 Task: Use GitHub's "Contributions" for activity statistics.
Action: Mouse moved to (994, 57)
Screenshot: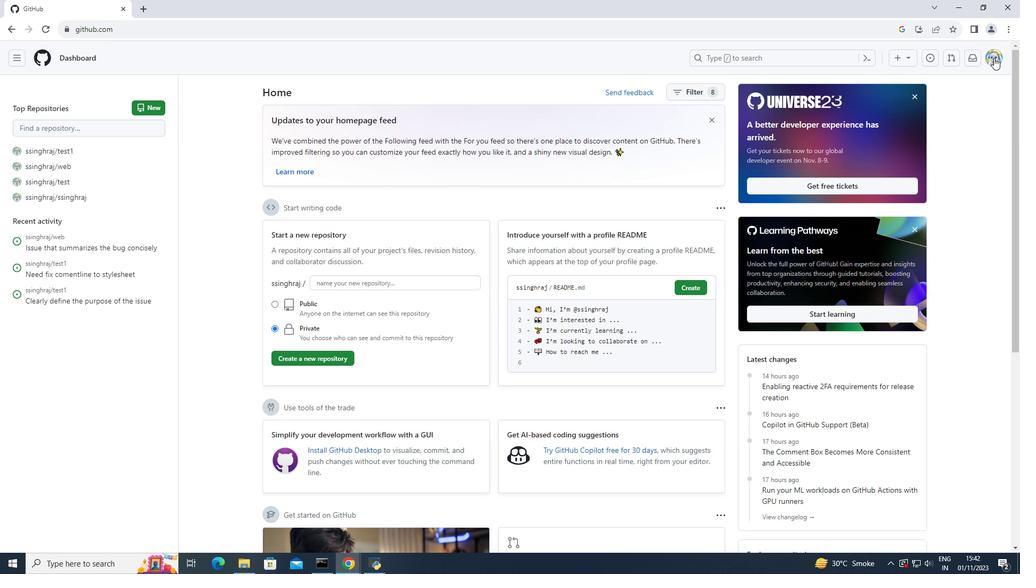 
Action: Mouse pressed left at (994, 57)
Screenshot: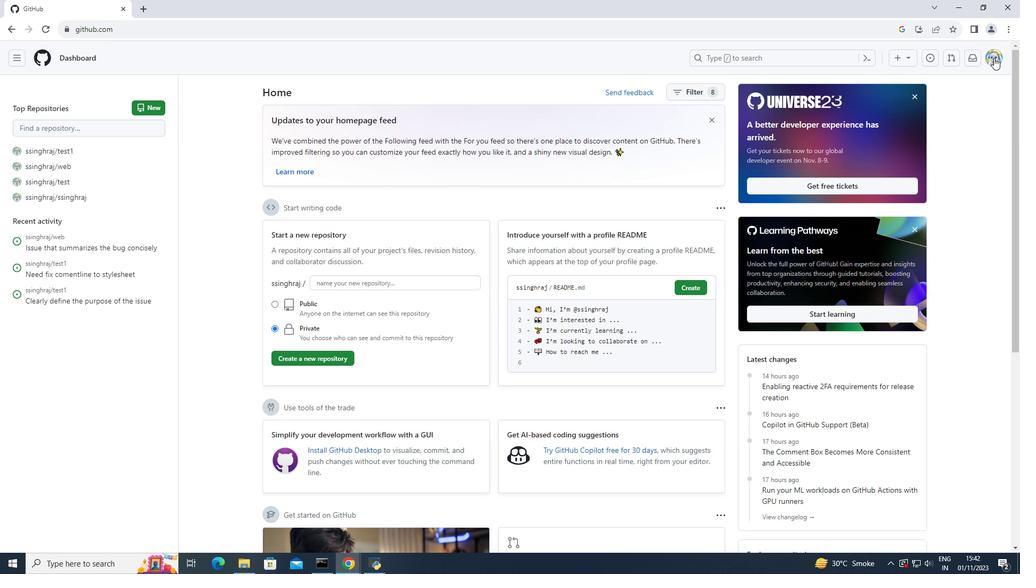 
Action: Mouse moved to (911, 105)
Screenshot: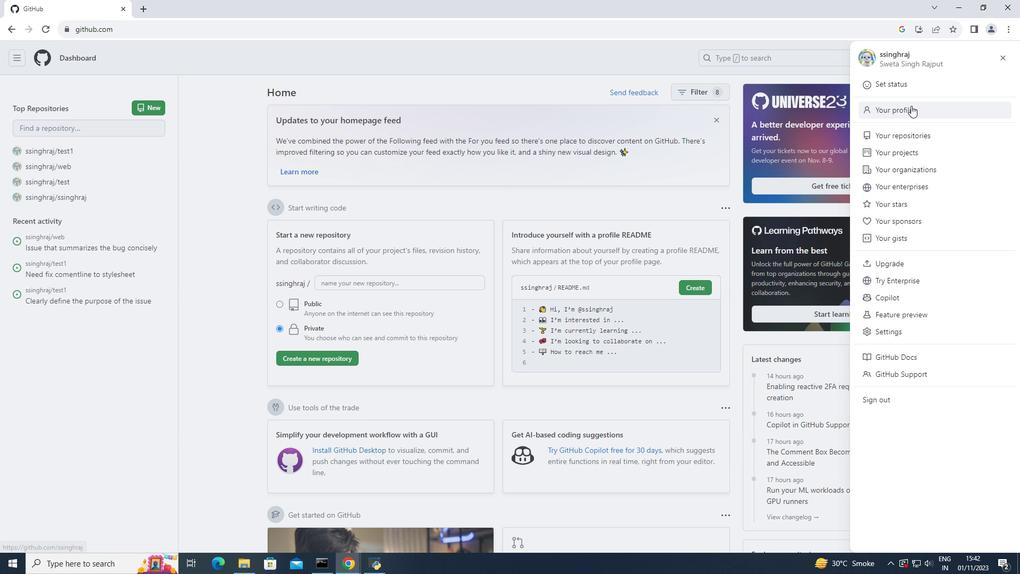 
Action: Mouse pressed left at (911, 105)
Screenshot: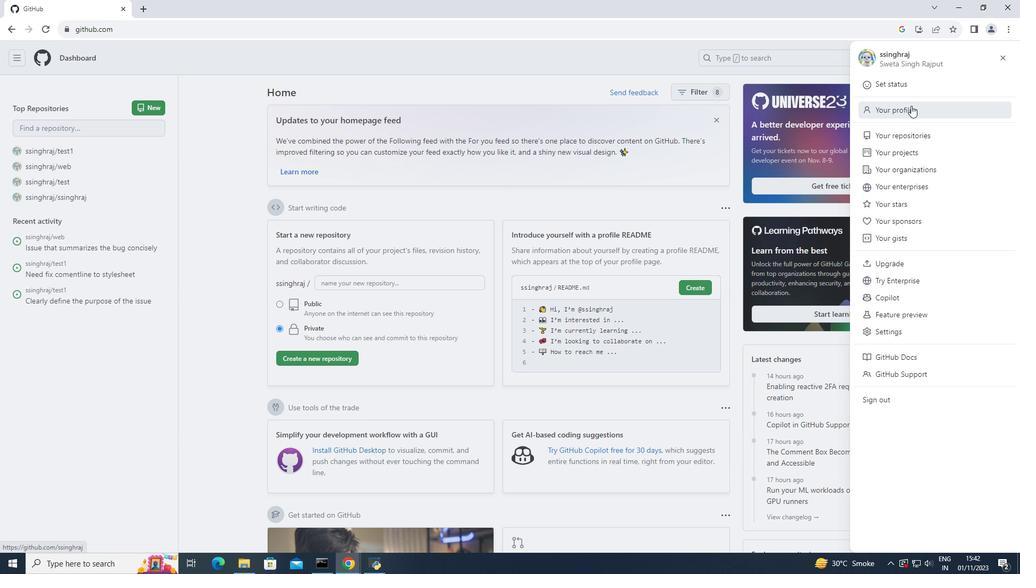 
Action: Mouse moved to (440, 238)
Screenshot: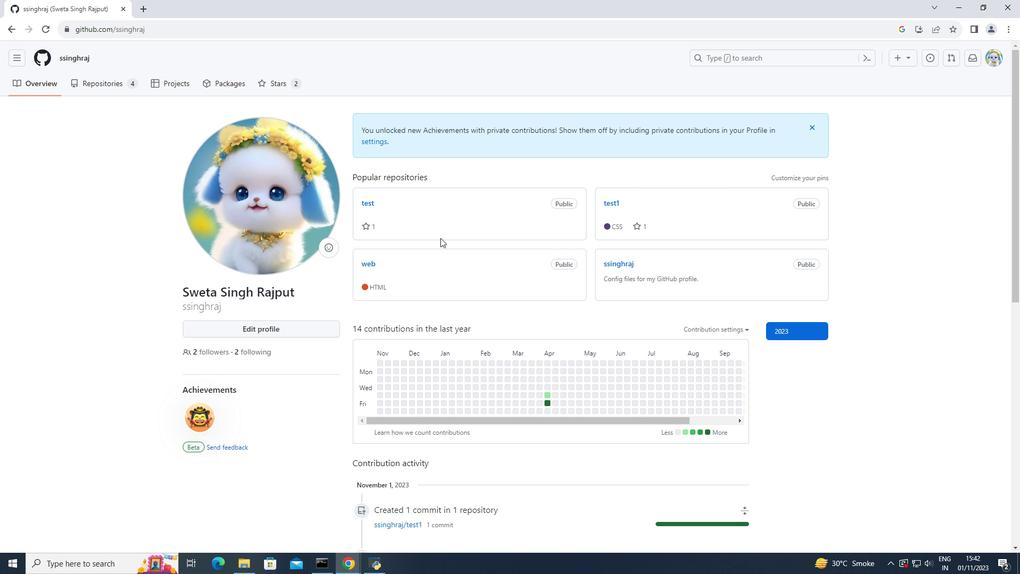 
Action: Mouse scrolled (440, 237) with delta (0, 0)
Screenshot: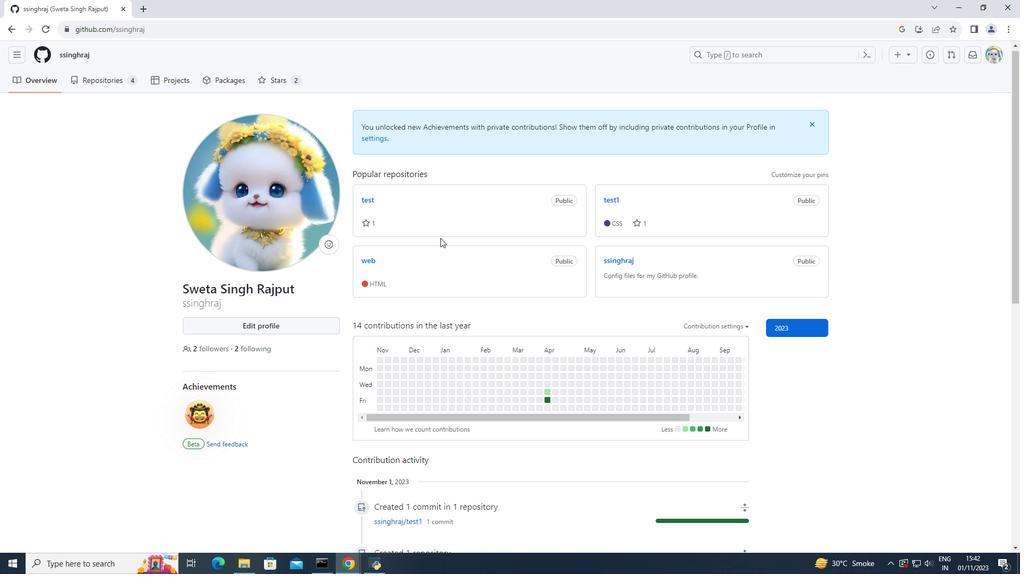 
Action: Mouse scrolled (440, 237) with delta (0, 0)
Screenshot: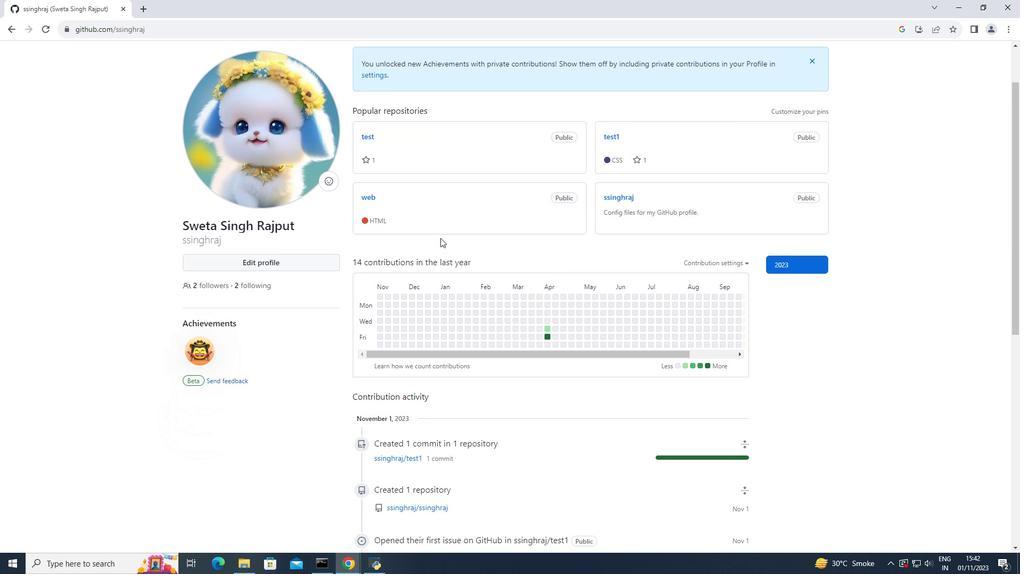
Action: Mouse moved to (442, 233)
Screenshot: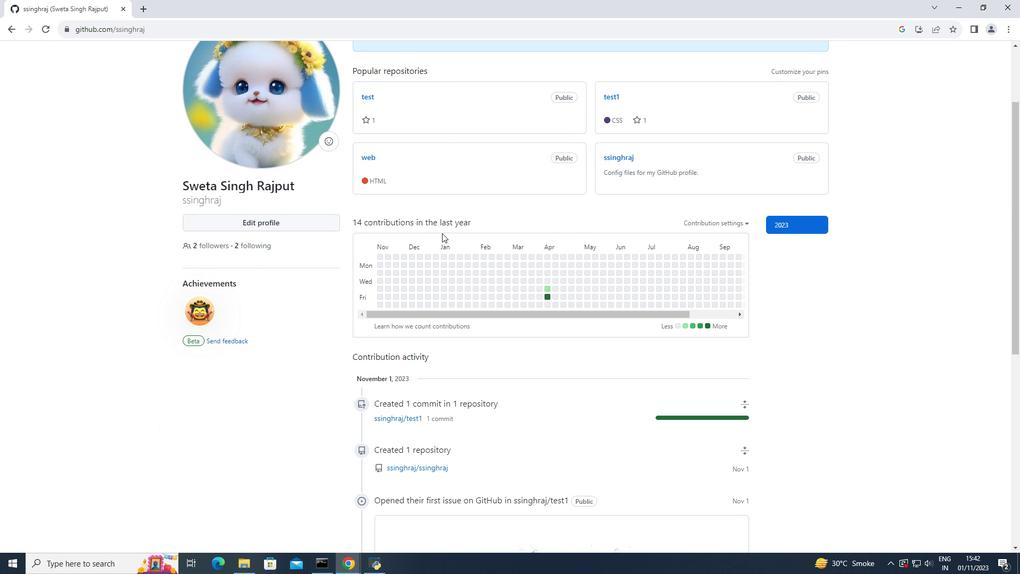
Action: Mouse scrolled (442, 232) with delta (0, 0)
Screenshot: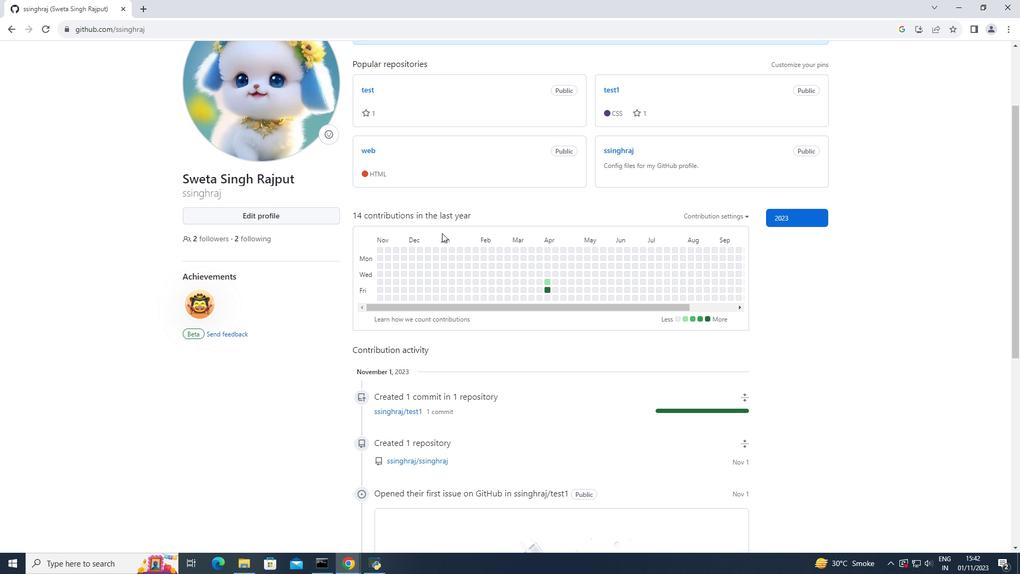 
Action: Mouse scrolled (442, 232) with delta (0, 0)
Screenshot: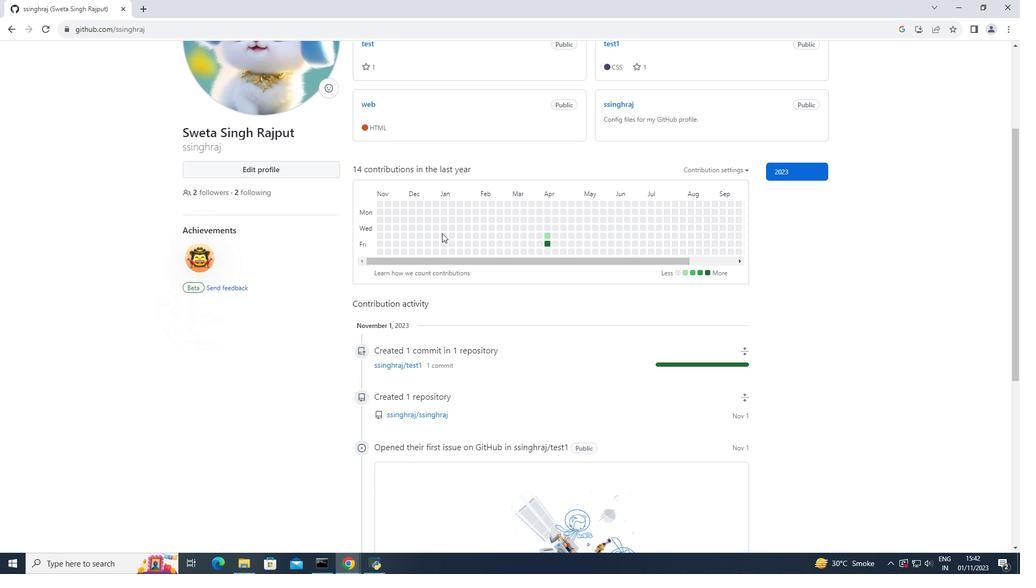 
Action: Mouse scrolled (442, 232) with delta (0, 0)
Screenshot: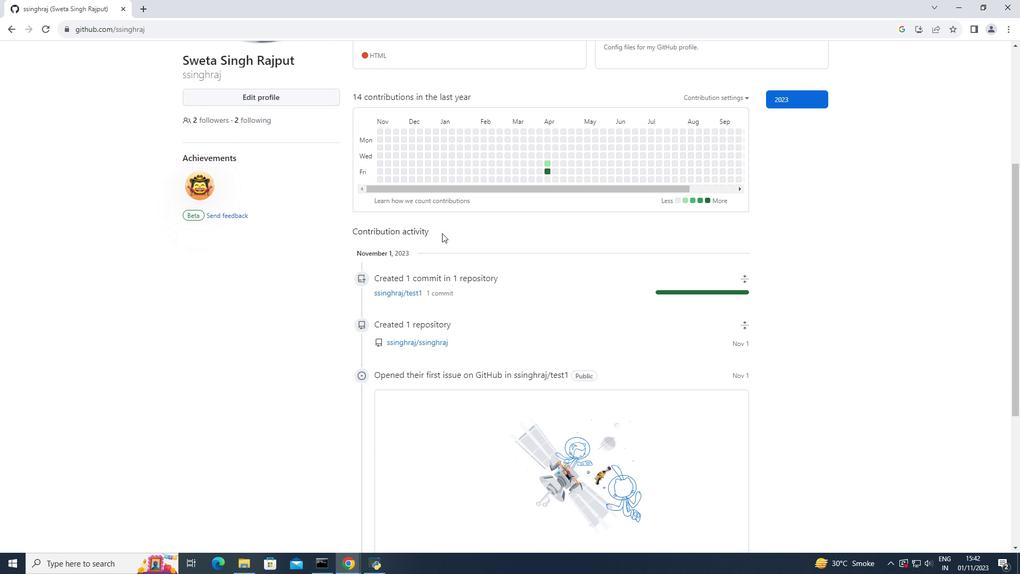 
Action: Mouse moved to (400, 257)
Screenshot: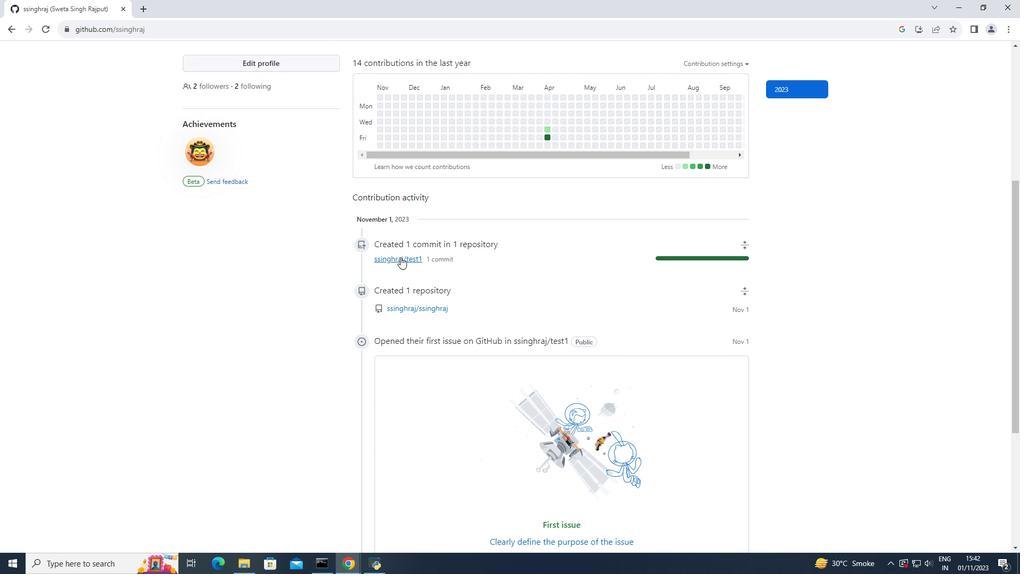 
Action: Mouse pressed left at (400, 257)
Screenshot: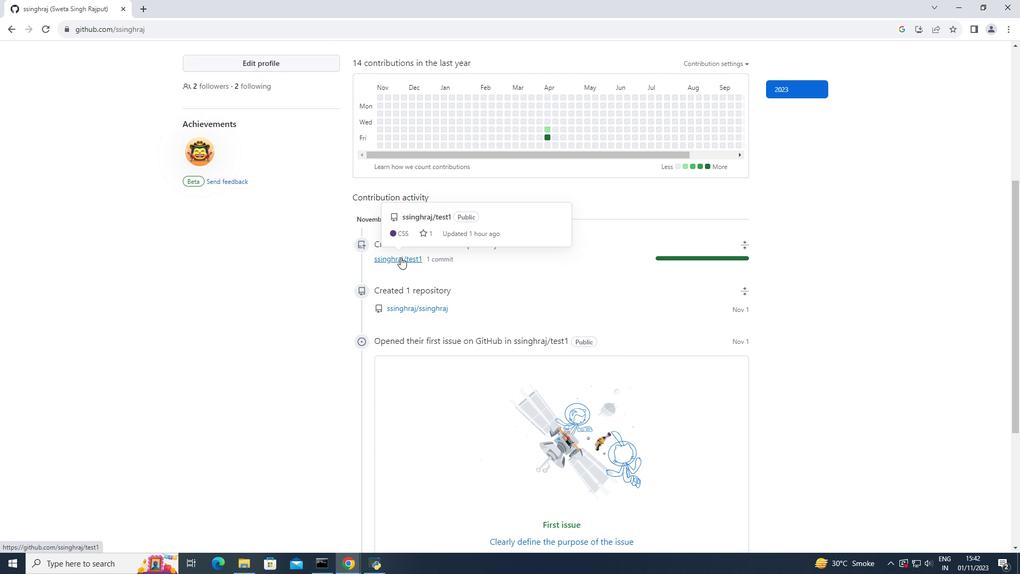 
Action: Mouse moved to (9, 27)
Screenshot: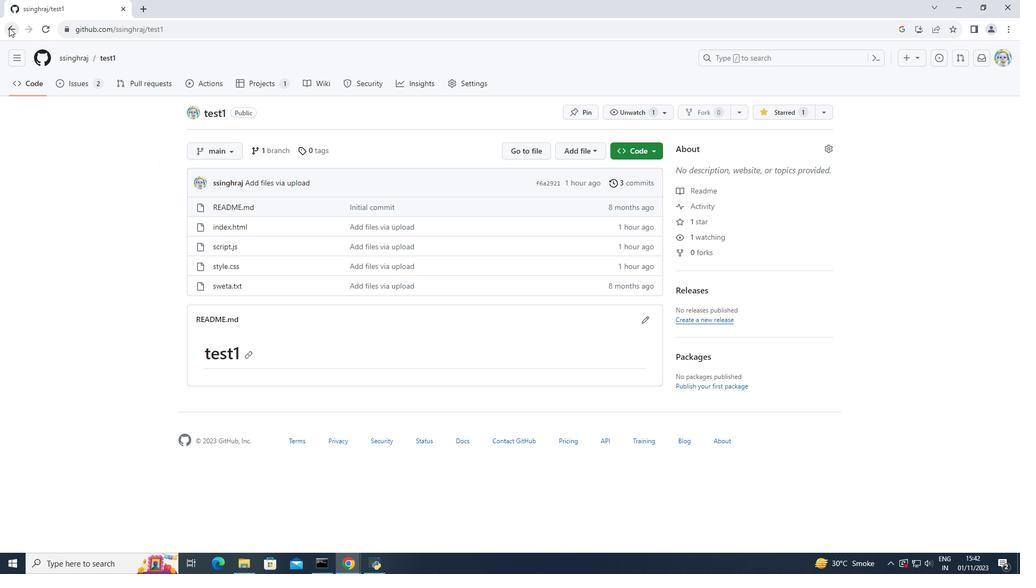 
Action: Mouse pressed left at (9, 27)
Screenshot: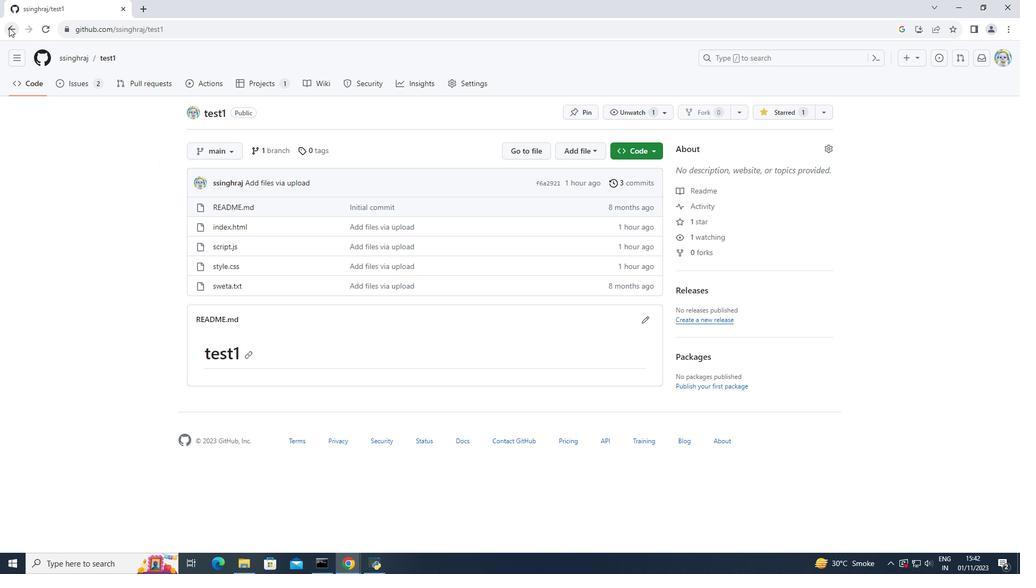 
Action: Mouse moved to (385, 306)
Screenshot: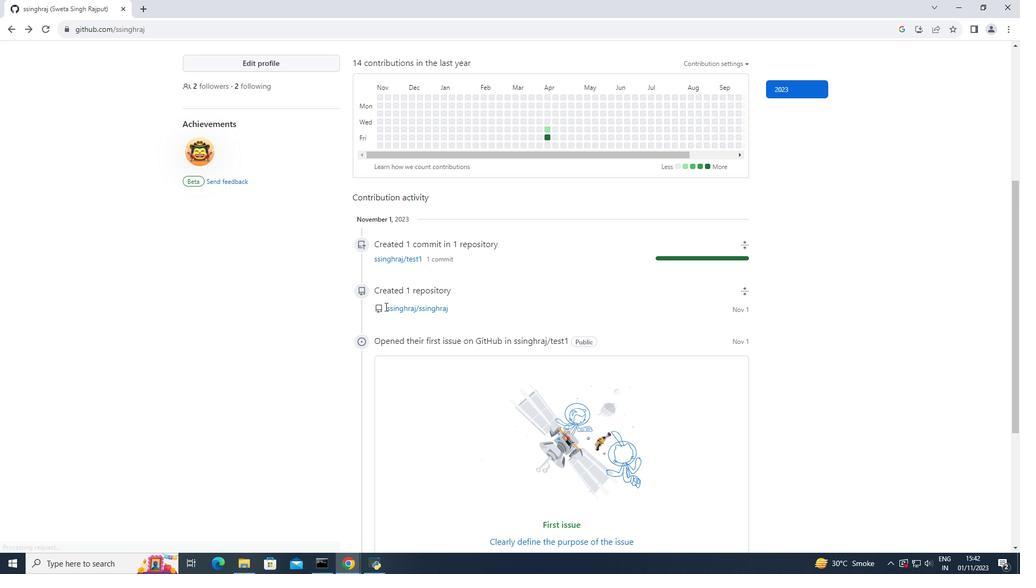 
Action: Mouse scrolled (385, 306) with delta (0, 0)
Screenshot: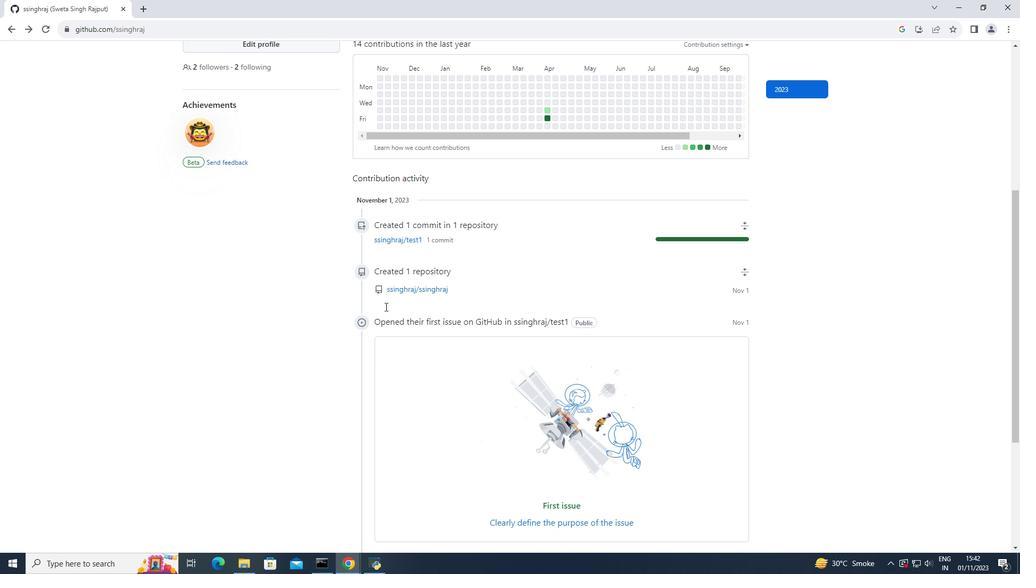 
Action: Mouse moved to (403, 257)
Screenshot: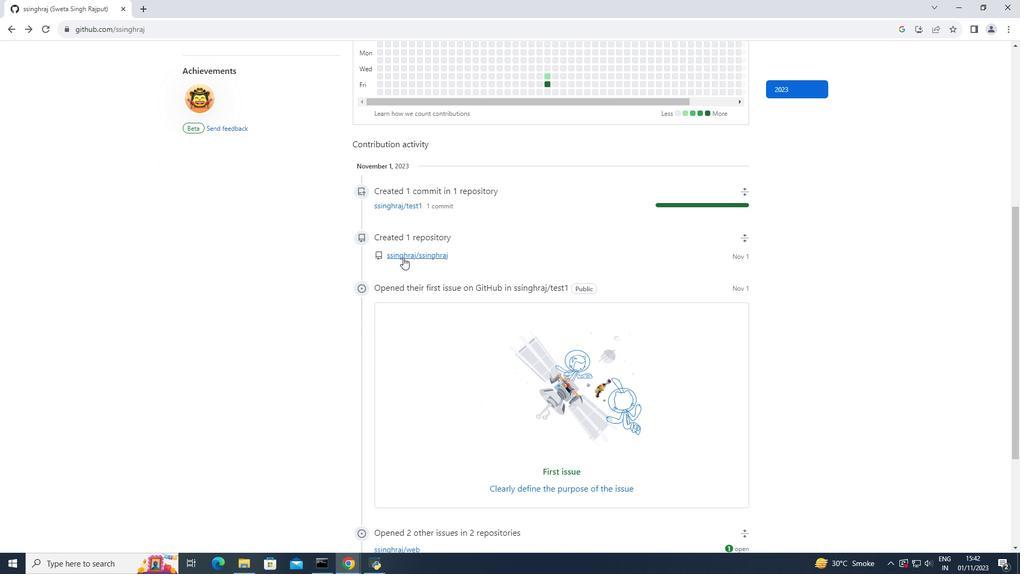 
Action: Mouse pressed left at (403, 257)
Screenshot: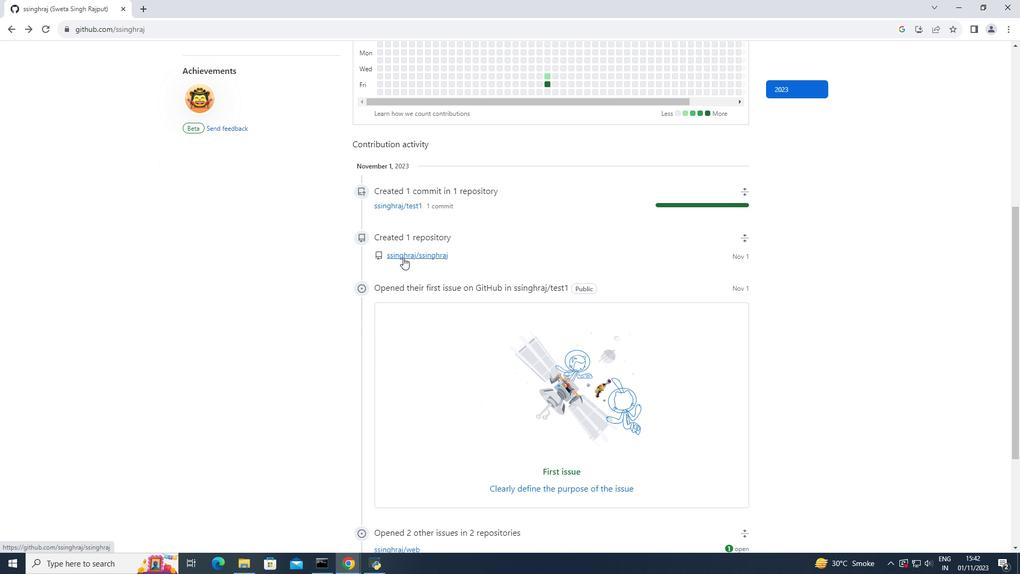 
Action: Mouse moved to (6, 27)
Screenshot: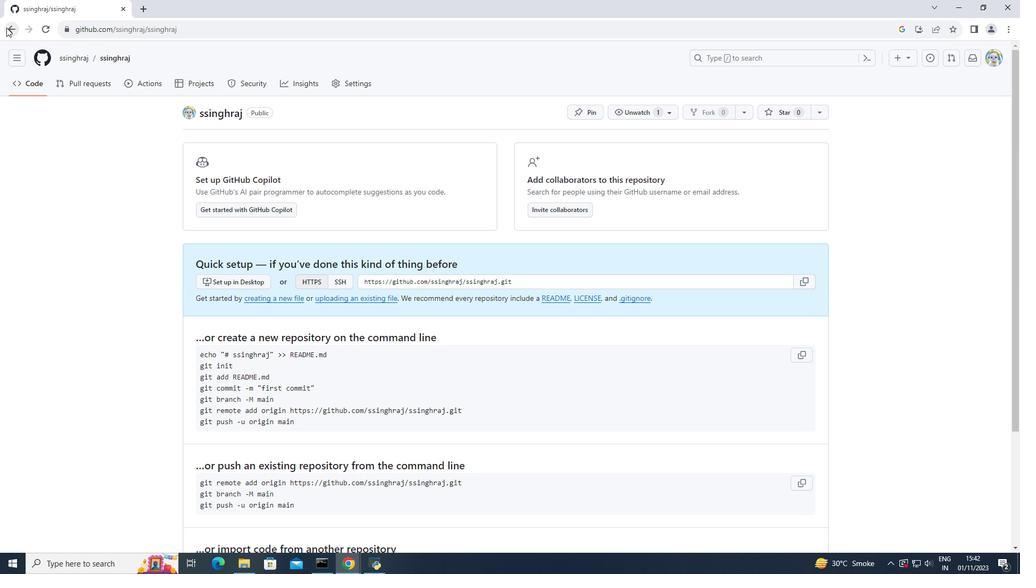 
Action: Mouse pressed left at (6, 27)
Screenshot: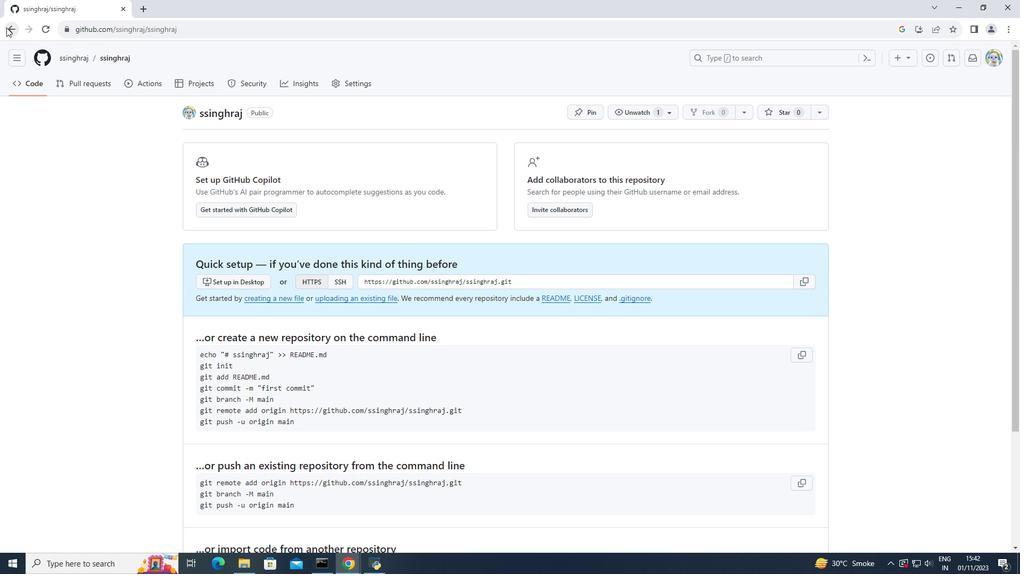 
Action: Mouse moved to (442, 266)
Screenshot: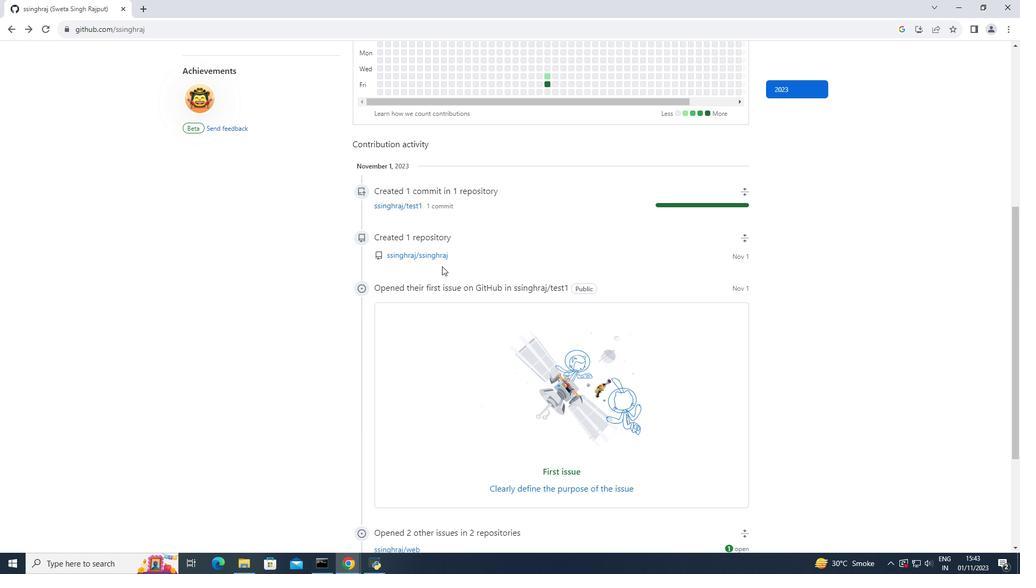 
Action: Mouse scrolled (442, 265) with delta (0, 0)
Screenshot: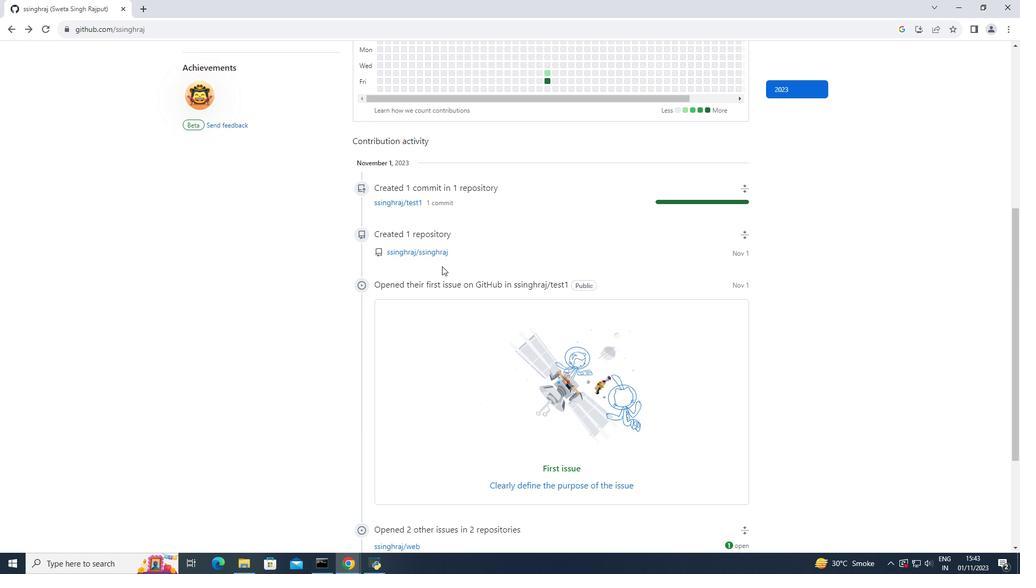 
Action: Mouse moved to (442, 266)
Screenshot: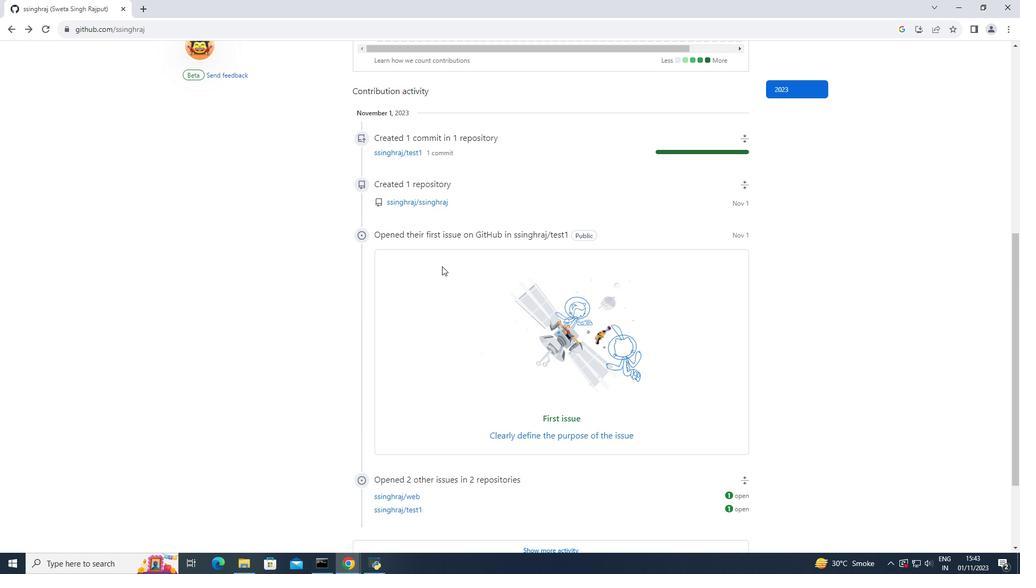 
Action: Mouse scrolled (442, 265) with delta (0, 0)
Screenshot: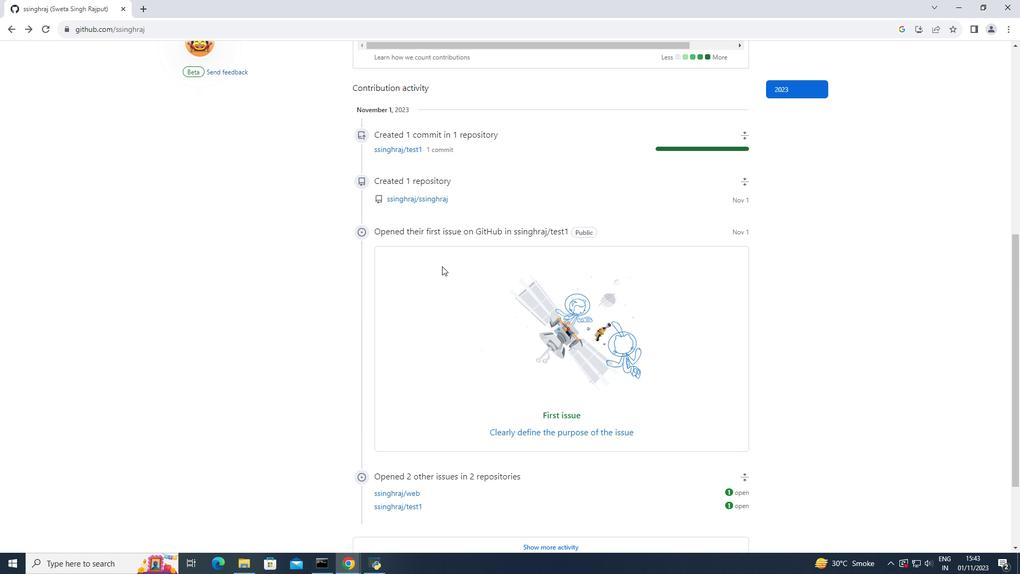 
Action: Mouse scrolled (442, 265) with delta (0, 0)
Screenshot: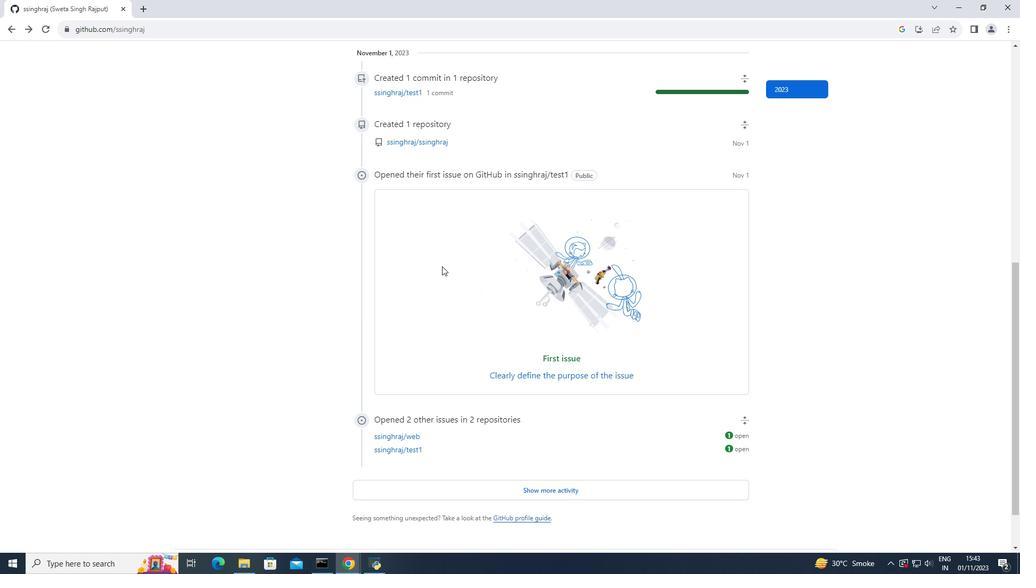 
Action: Mouse scrolled (442, 265) with delta (0, 0)
Screenshot: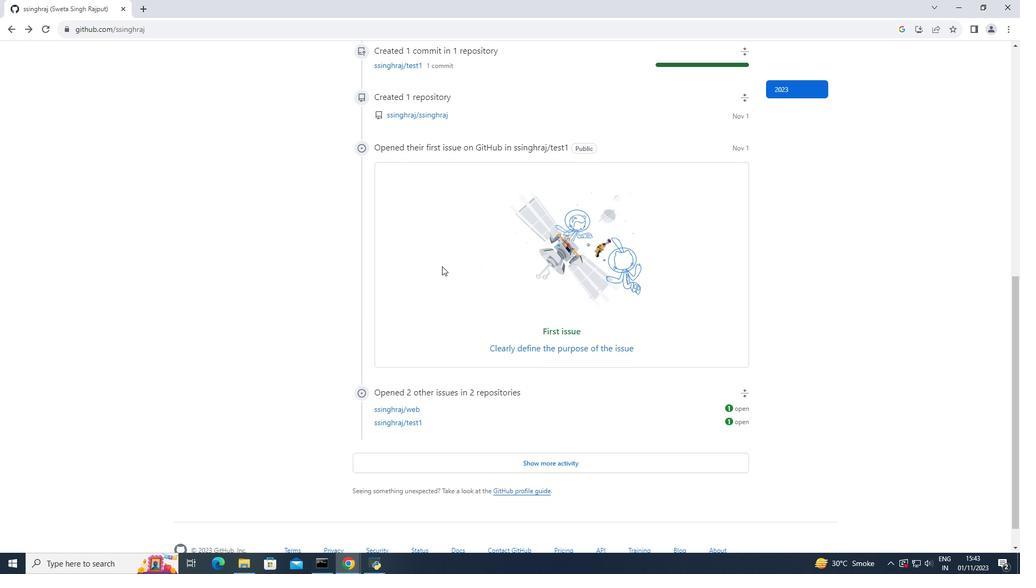 
Action: Mouse scrolled (442, 265) with delta (0, 0)
Screenshot: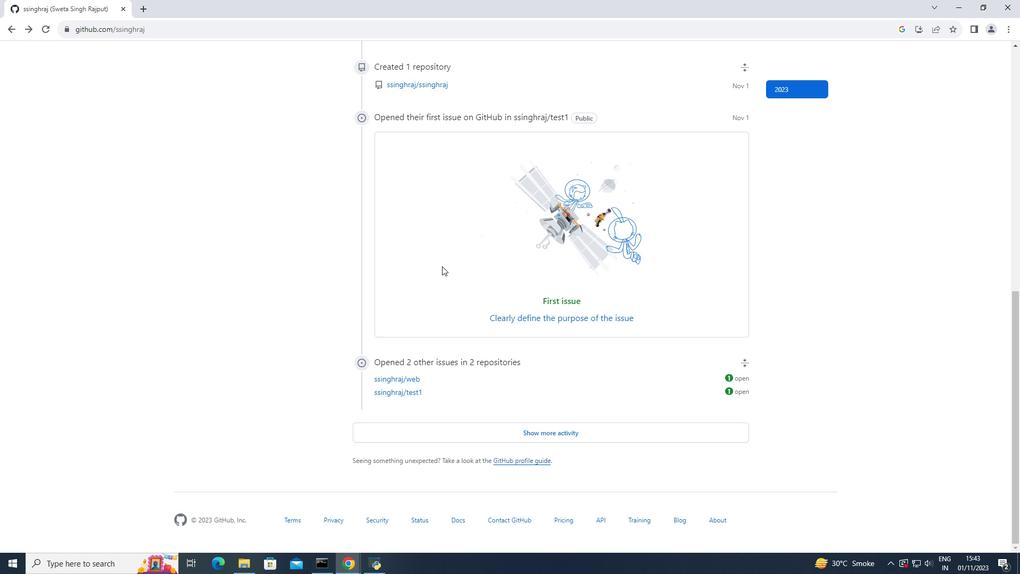 
Action: Mouse moved to (538, 434)
Screenshot: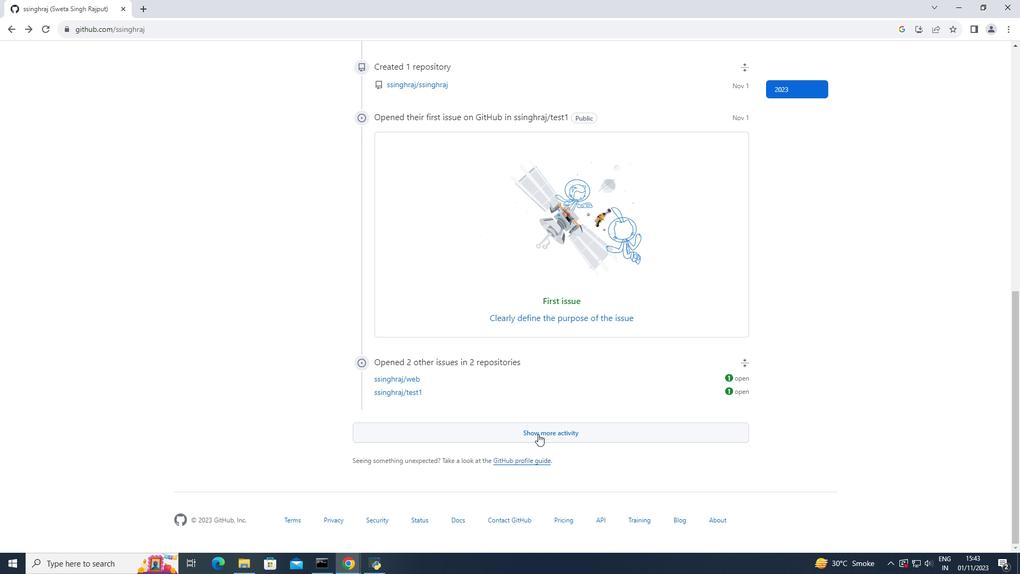 
Action: Mouse pressed left at (538, 434)
Screenshot: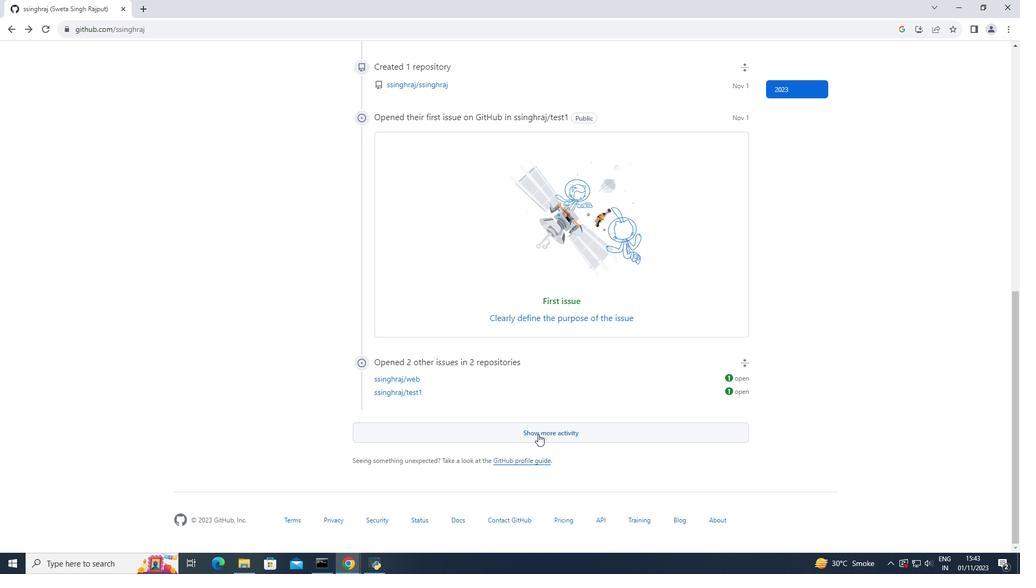 
Action: Mouse moved to (500, 352)
Screenshot: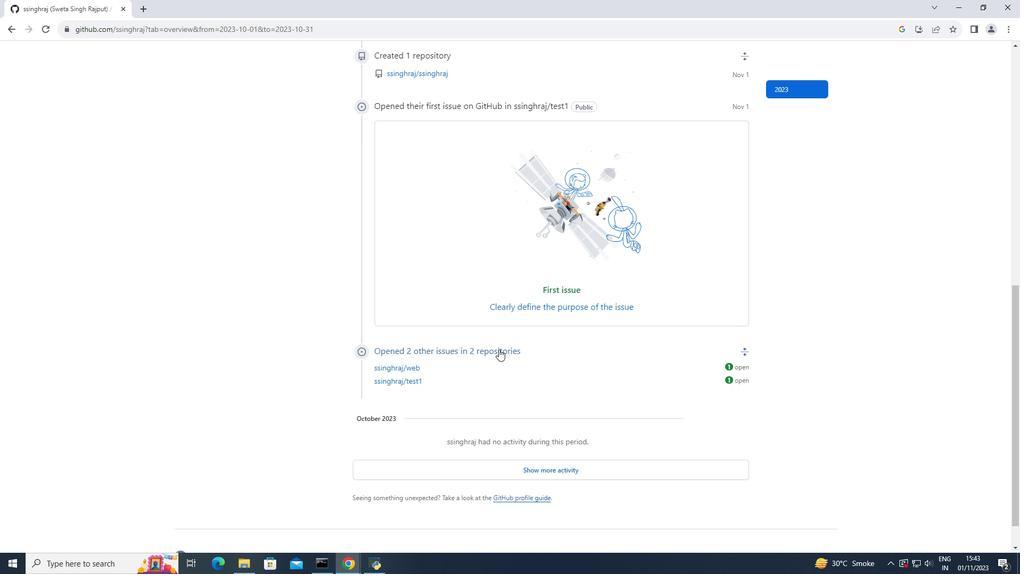 
Action: Mouse scrolled (500, 352) with delta (0, 0)
Screenshot: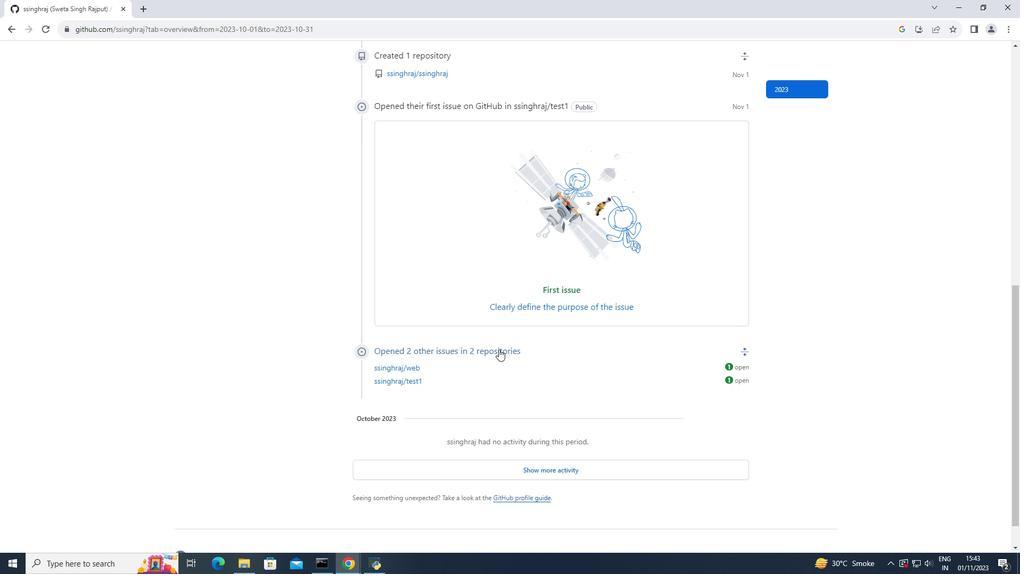 
Action: Mouse moved to (490, 339)
Screenshot: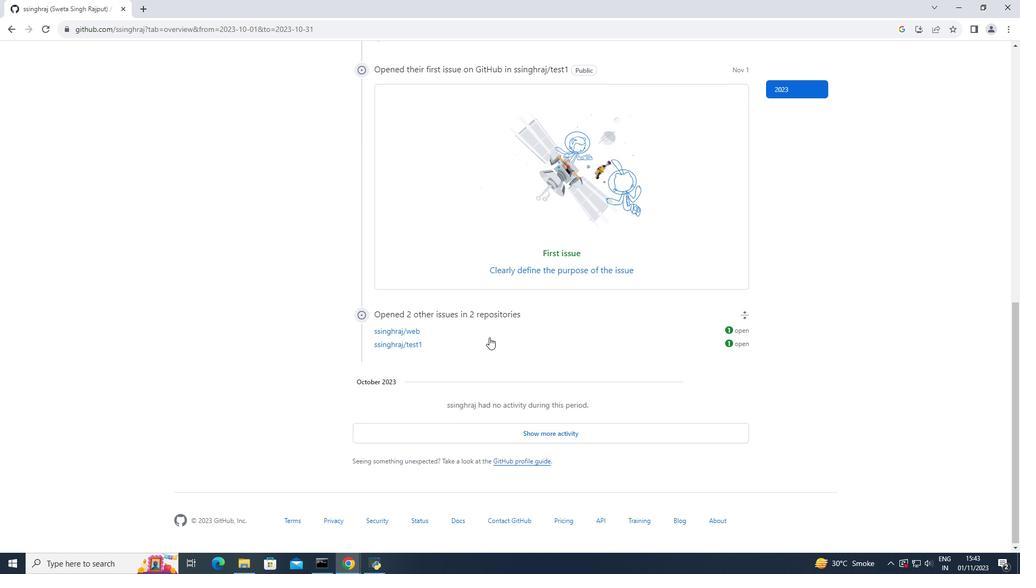 
Action: Mouse scrolled (490, 339) with delta (0, 0)
Screenshot: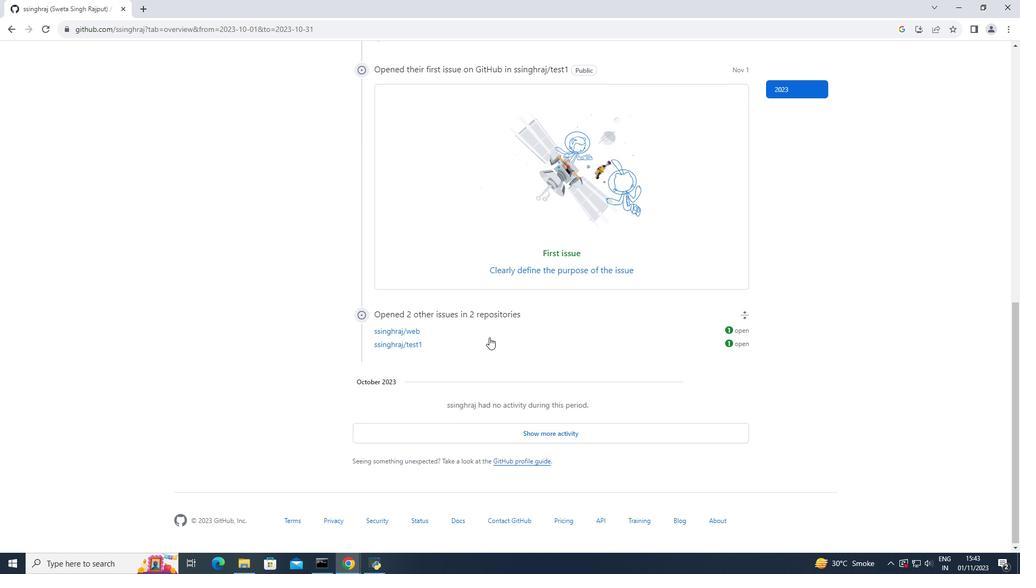 
Action: Mouse moved to (489, 335)
Screenshot: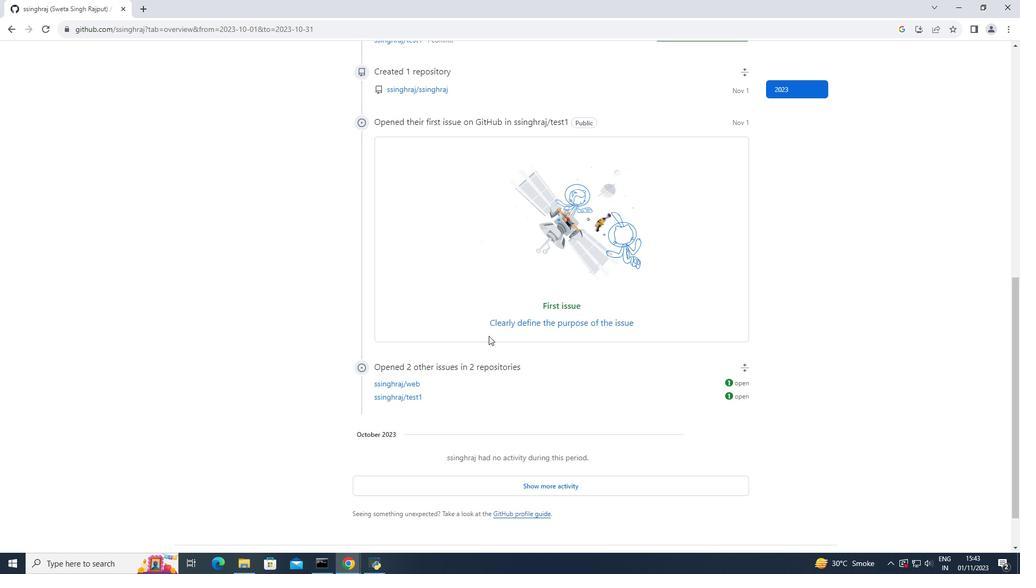 
Action: Mouse scrolled (489, 336) with delta (0, 0)
Screenshot: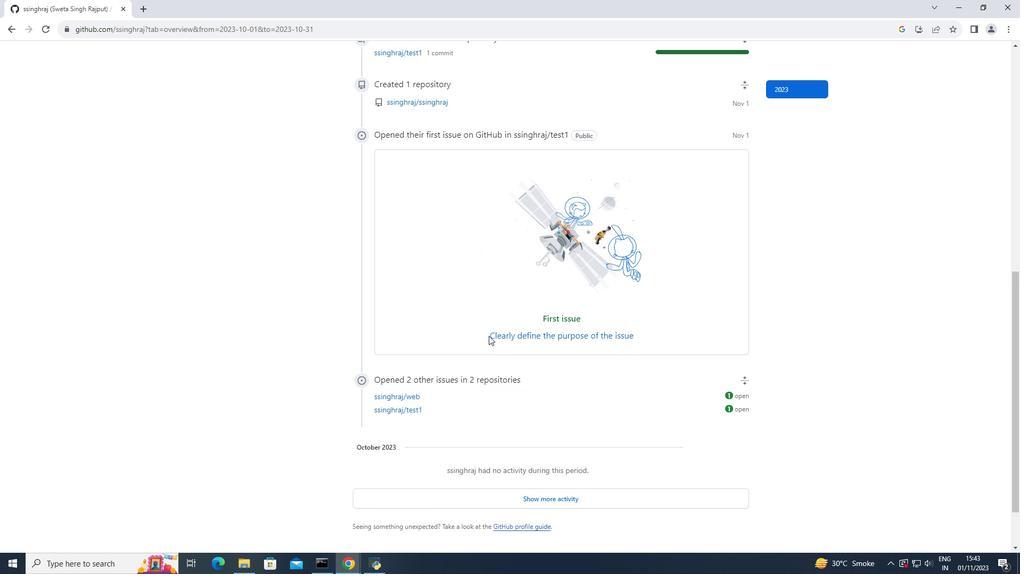 
Action: Mouse scrolled (489, 336) with delta (0, 0)
Screenshot: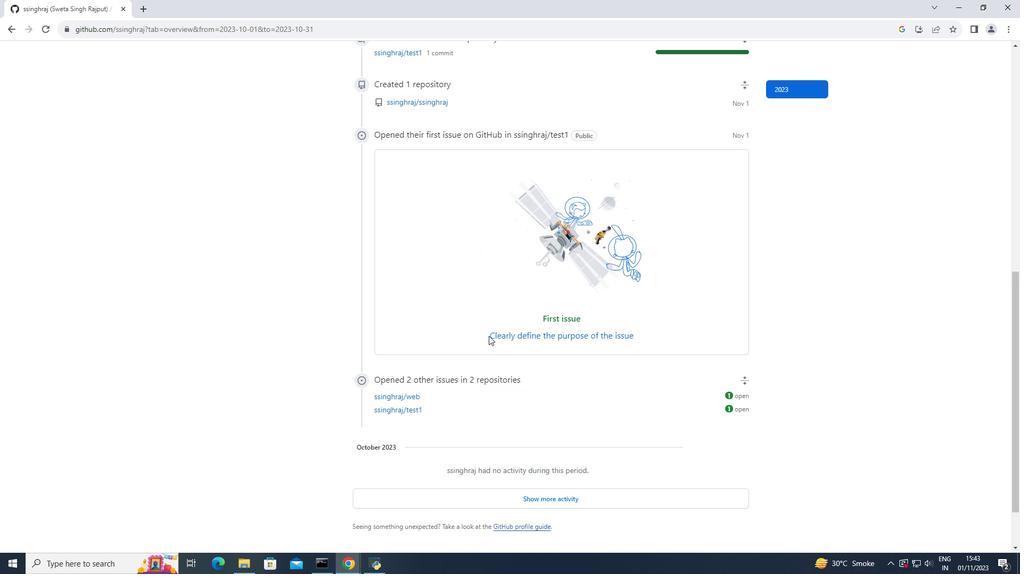 
Action: Mouse scrolled (489, 336) with delta (0, 0)
Screenshot: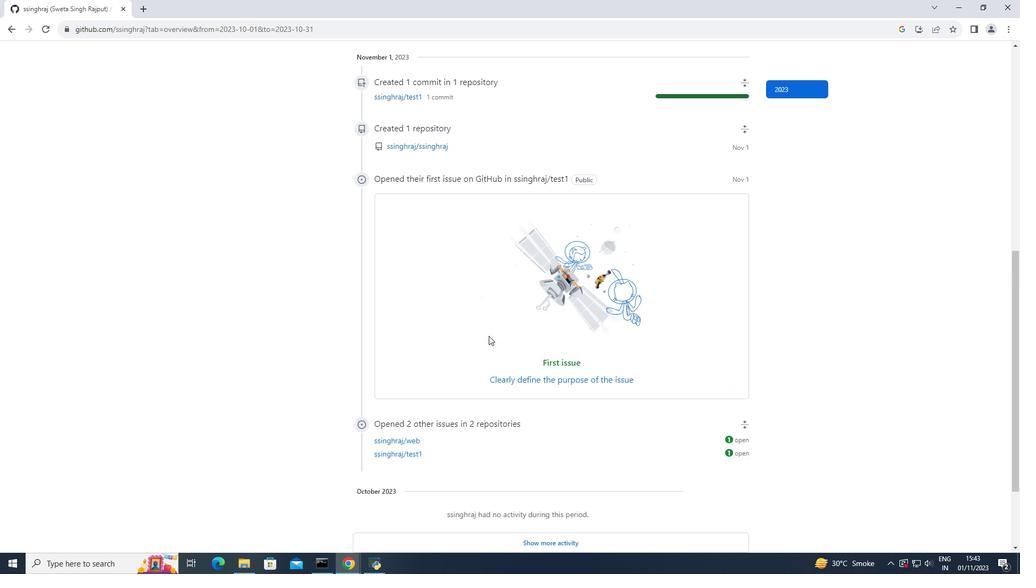 
Action: Mouse moved to (488, 335)
Screenshot: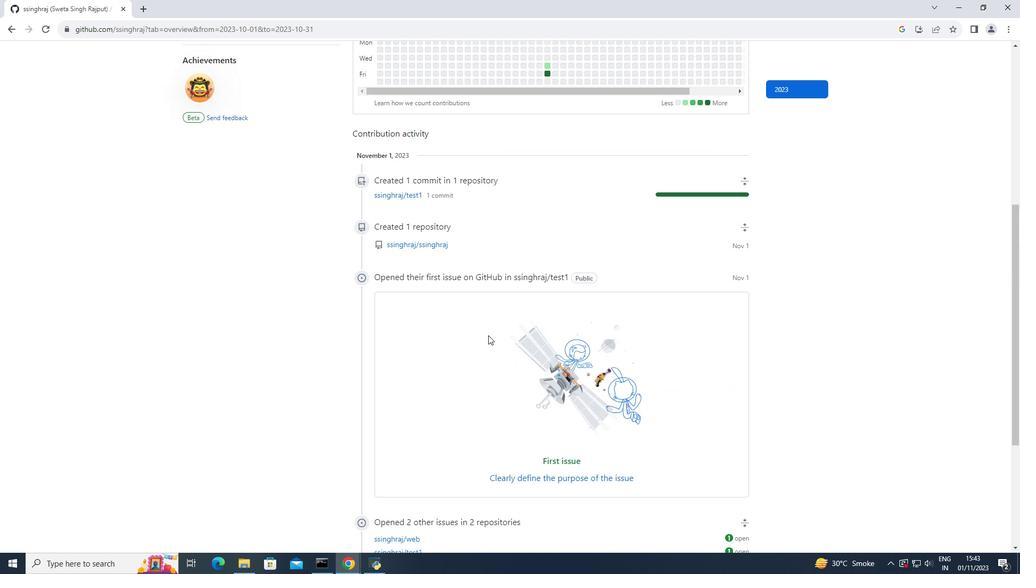 
Action: Mouse scrolled (488, 335) with delta (0, 0)
Screenshot: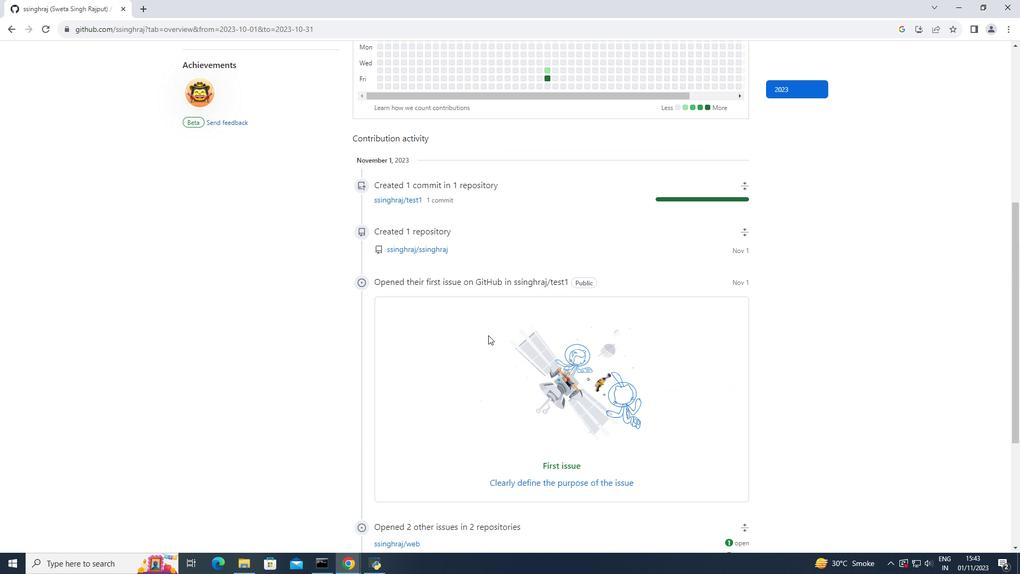 
Action: Mouse scrolled (488, 335) with delta (0, 0)
Screenshot: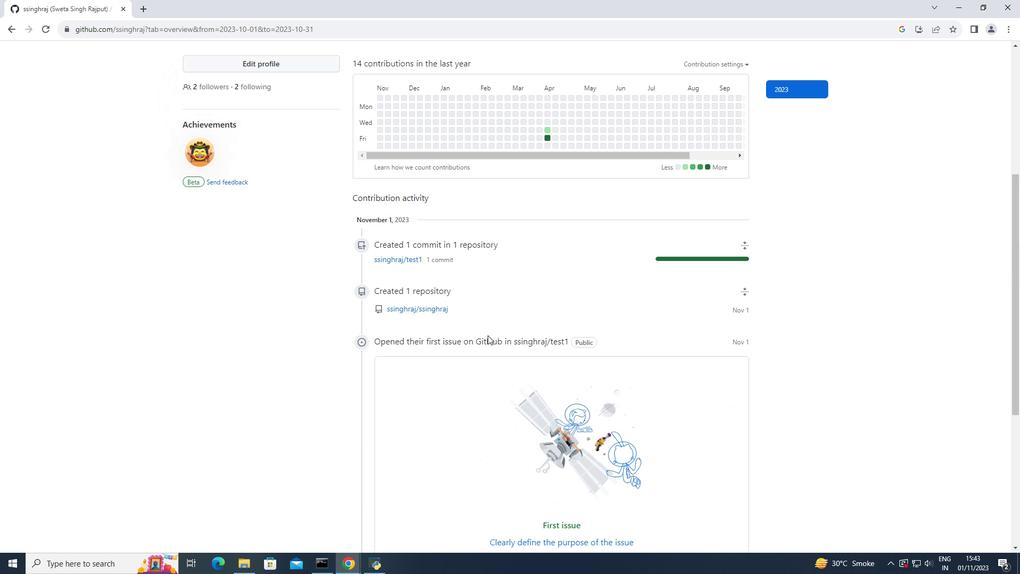 
Action: Mouse moved to (486, 335)
Screenshot: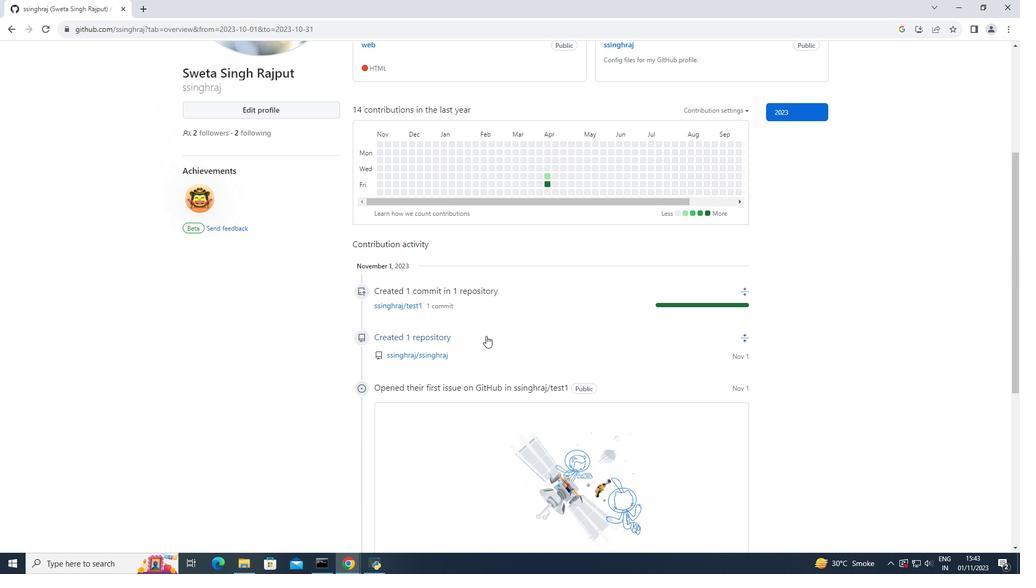 
Action: Mouse scrolled (486, 336) with delta (0, 0)
Screenshot: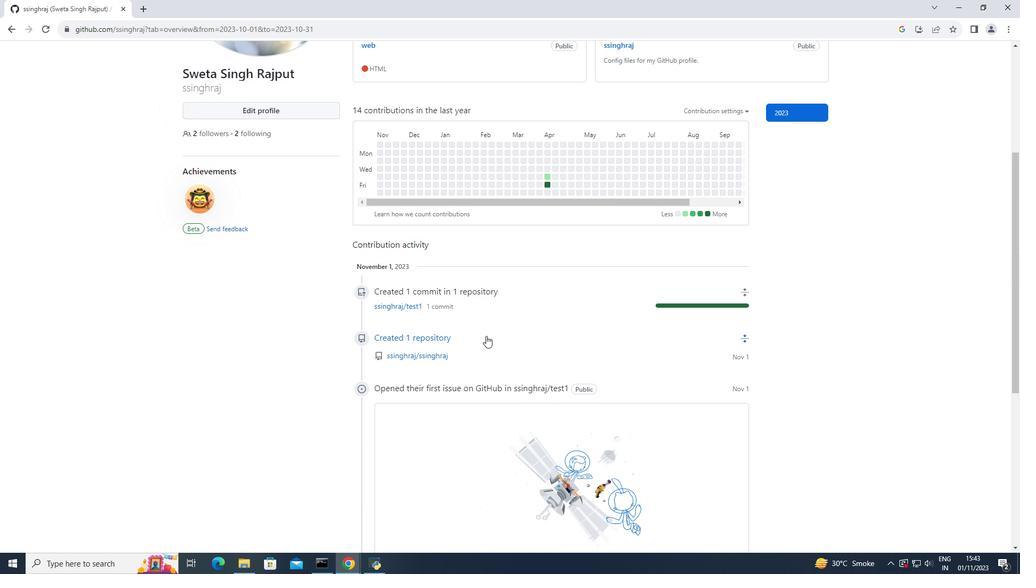 
Action: Mouse scrolled (486, 336) with delta (0, 0)
Screenshot: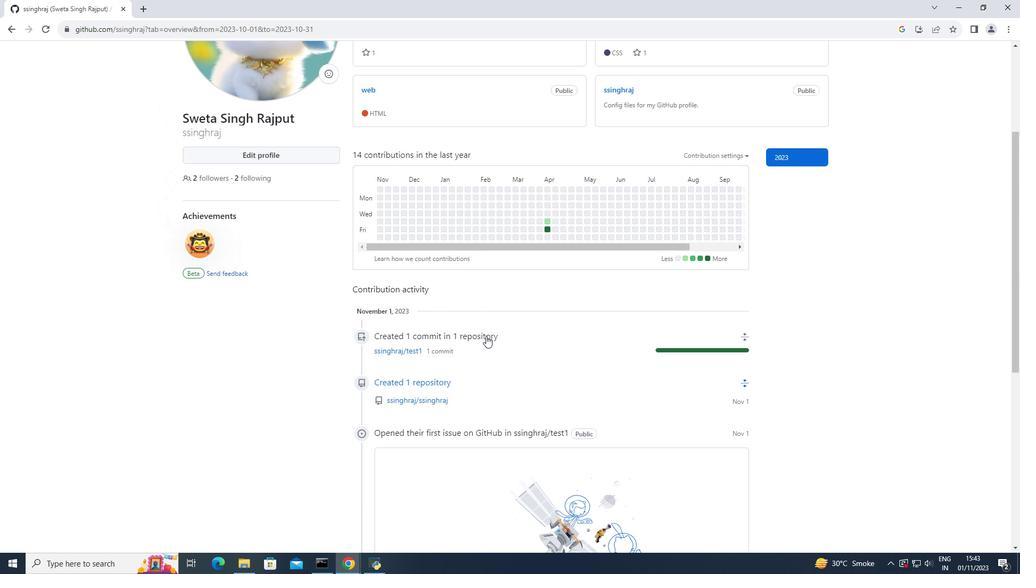 
Action: Mouse scrolled (486, 336) with delta (0, 0)
Screenshot: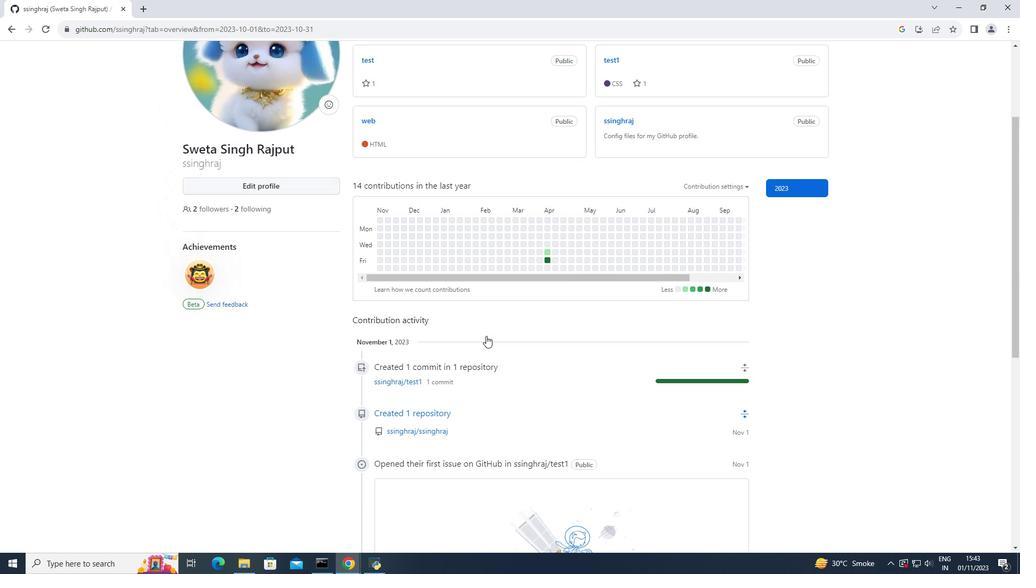 
Action: Mouse moved to (486, 335)
Screenshot: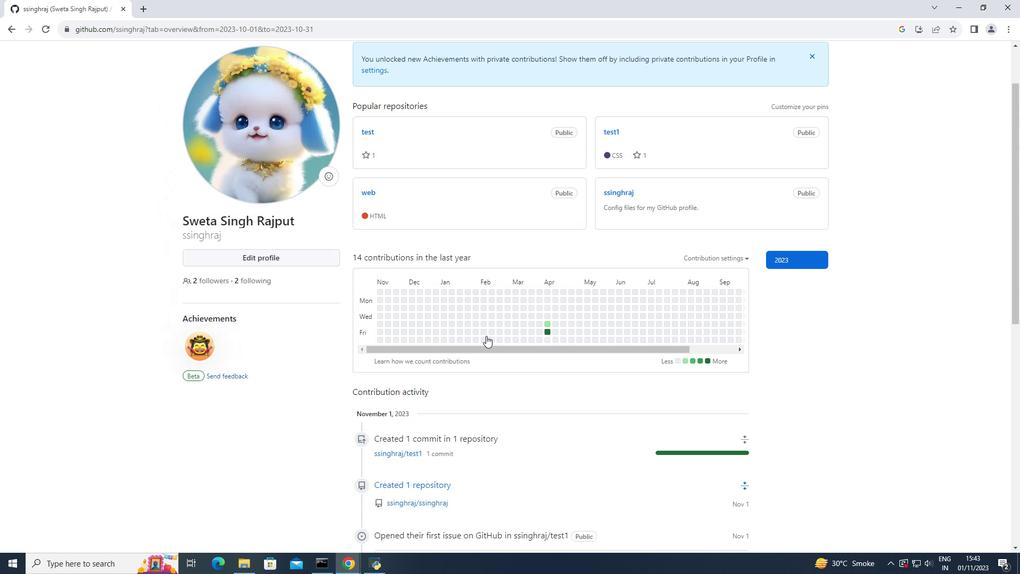 
Action: Mouse scrolled (486, 336) with delta (0, 0)
Screenshot: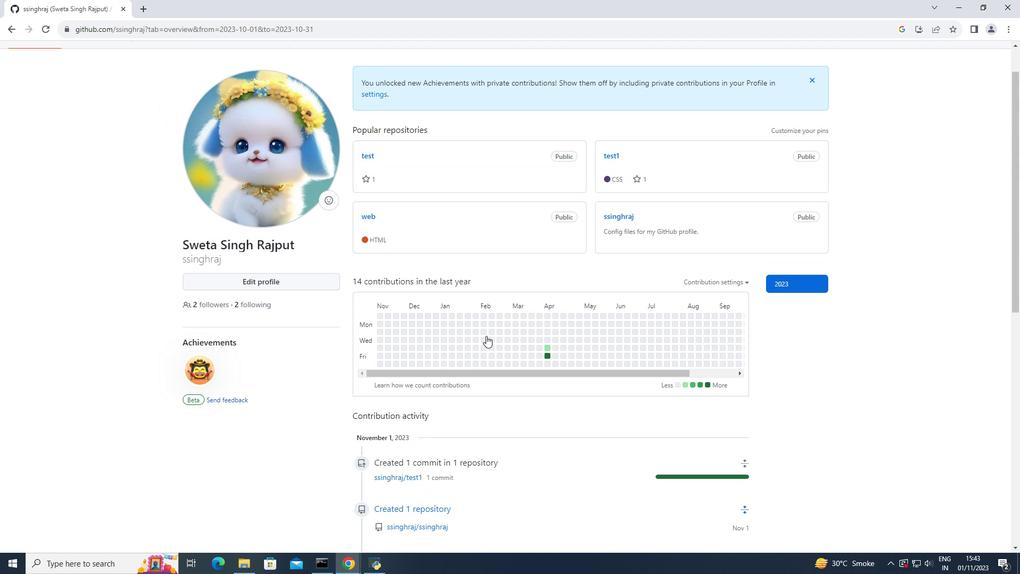 
Action: Mouse scrolled (486, 336) with delta (0, 0)
Screenshot: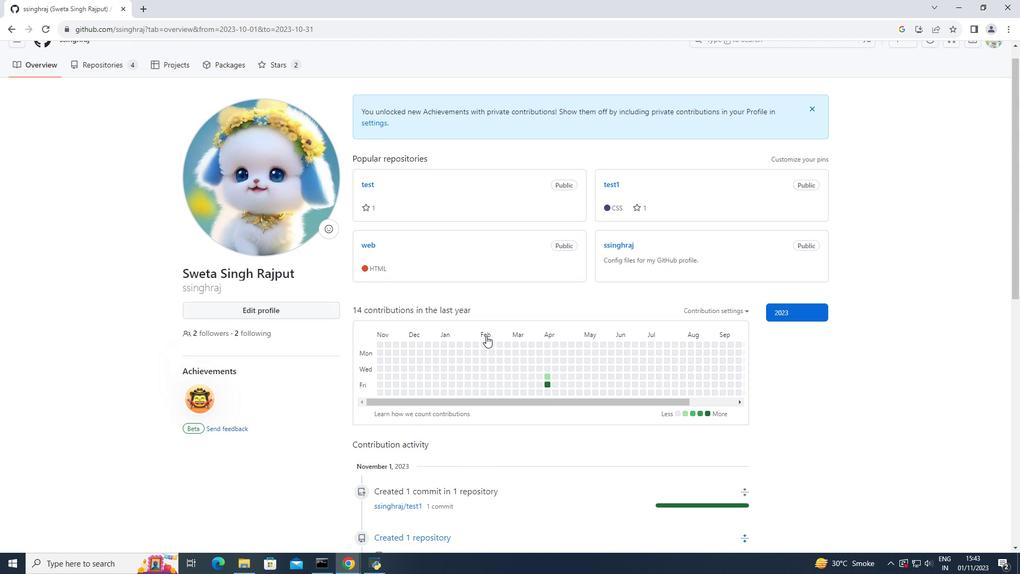 
Action: Mouse scrolled (486, 336) with delta (0, 0)
Screenshot: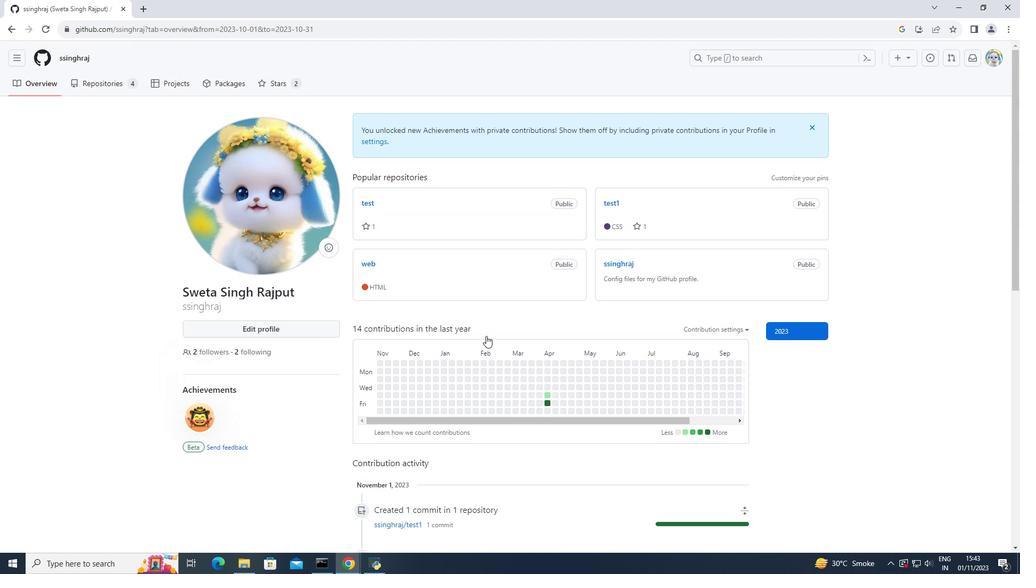 
